 Task: In the Company hsbc.com, Log call with description : 'Spoke to a prospect who expressed interest in our solution.'; Select call outcome: 'Busy '; Select call Direction: Inbound; Add date: '7 August, 2023' and time 11:00:AM. Logged in from softage.1@softage.net
Action: Mouse moved to (97, 62)
Screenshot: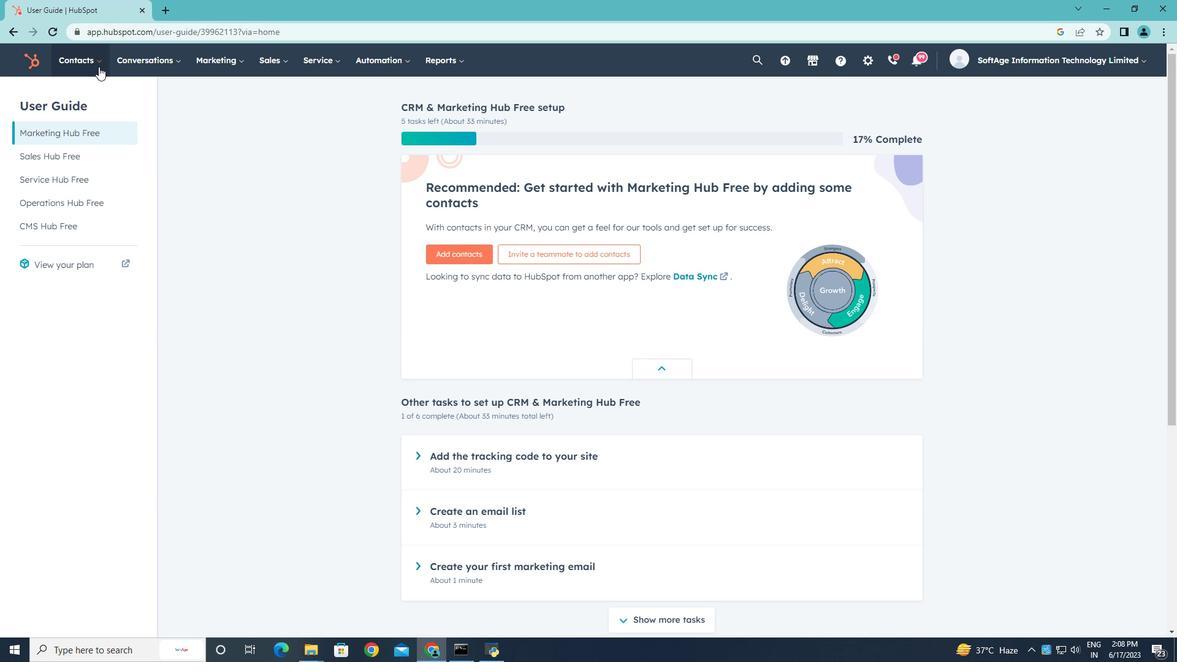 
Action: Mouse pressed left at (97, 62)
Screenshot: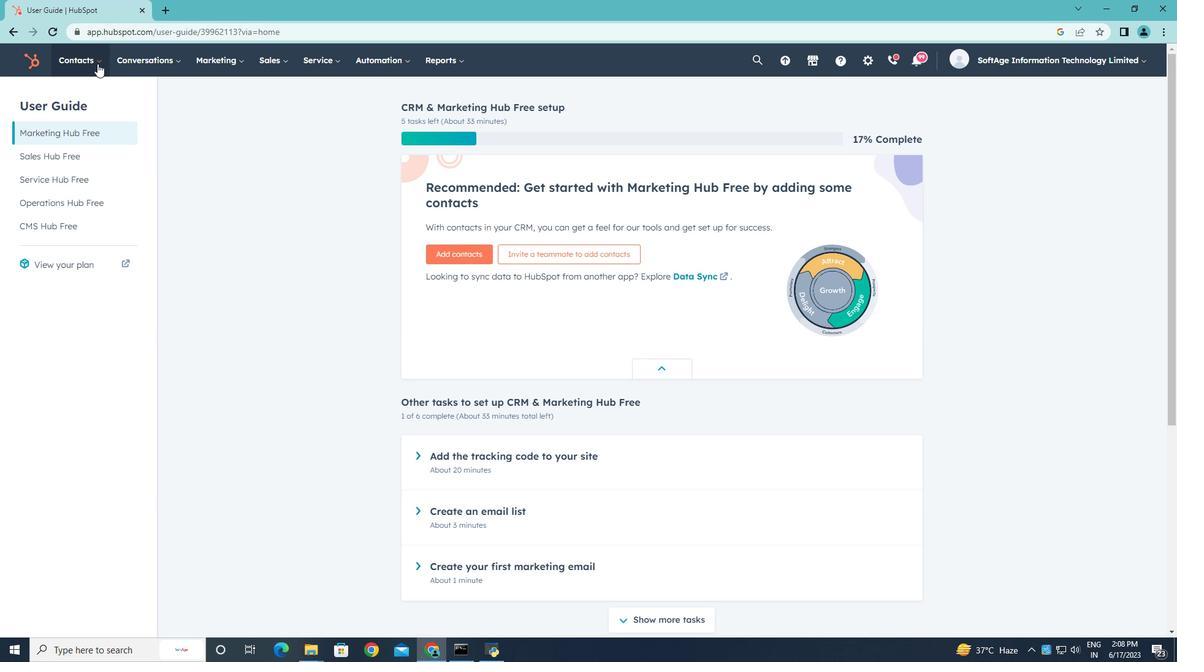 
Action: Mouse moved to (104, 120)
Screenshot: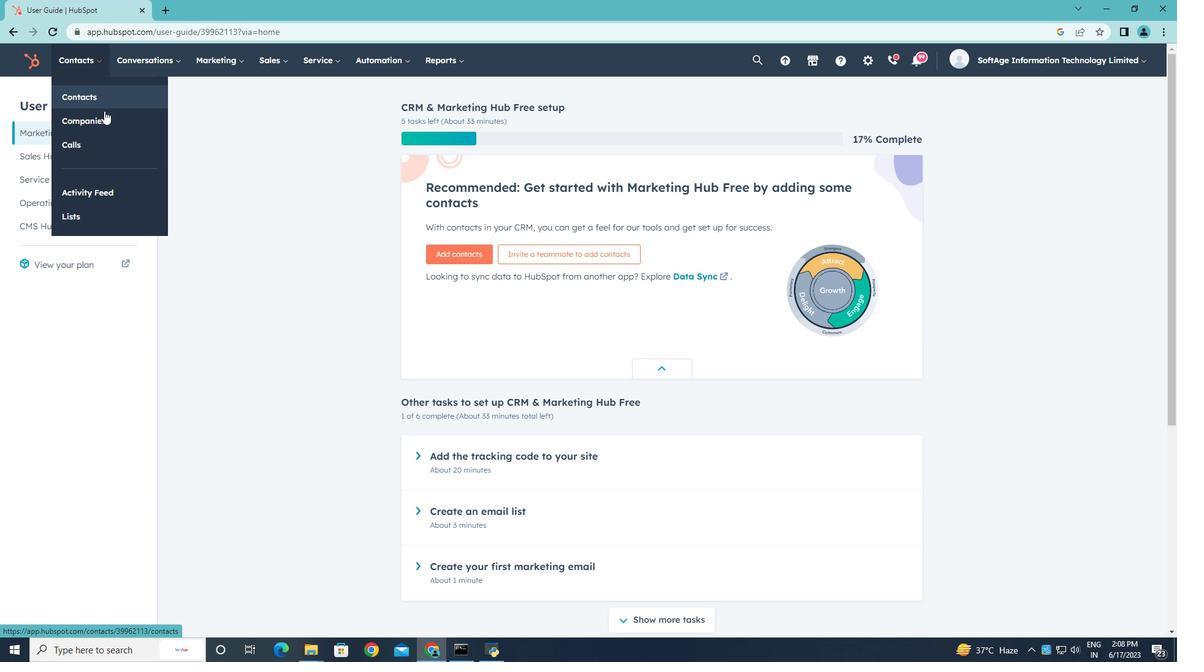
Action: Mouse pressed left at (104, 120)
Screenshot: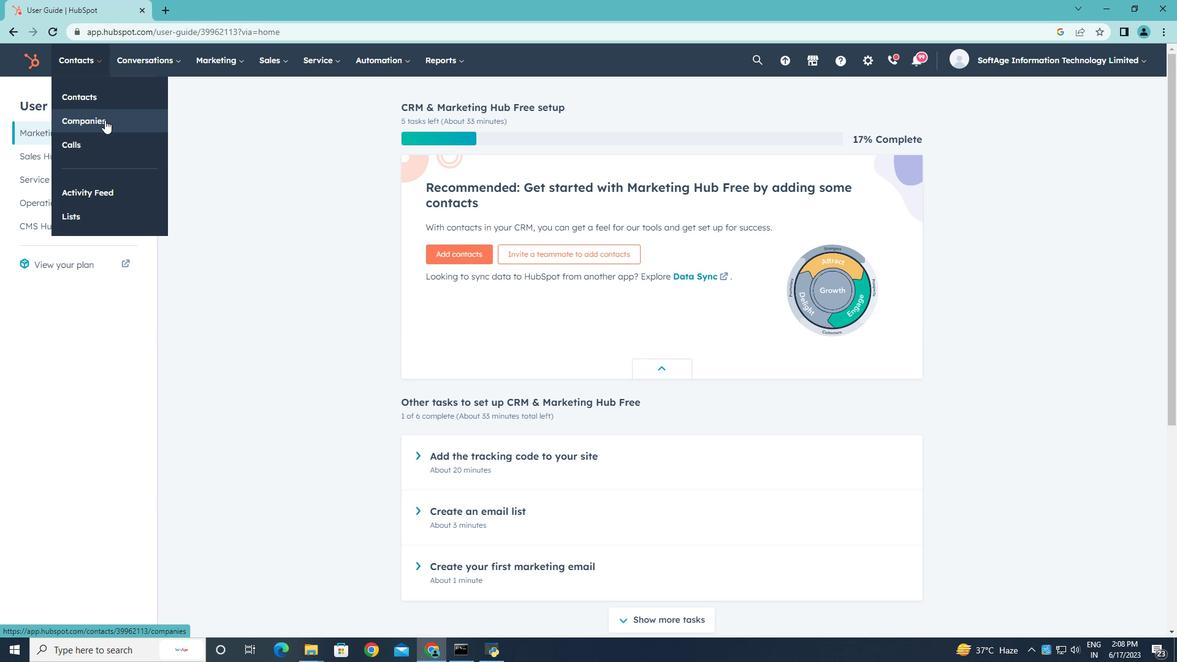 
Action: Mouse moved to (95, 198)
Screenshot: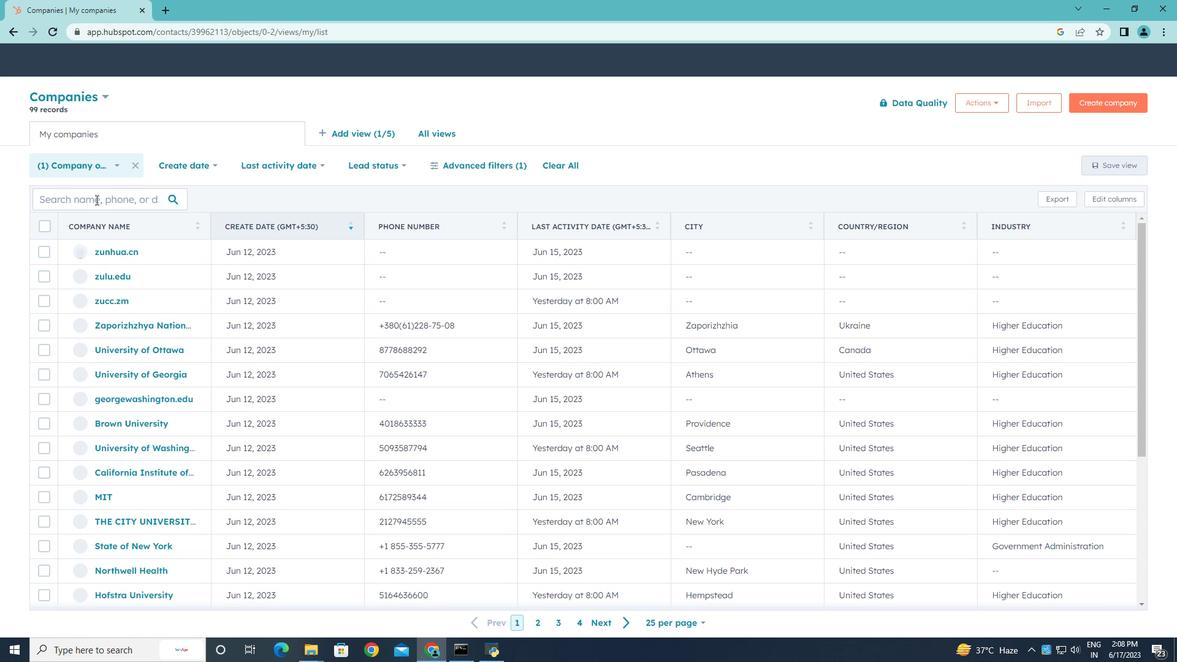 
Action: Mouse pressed left at (95, 198)
Screenshot: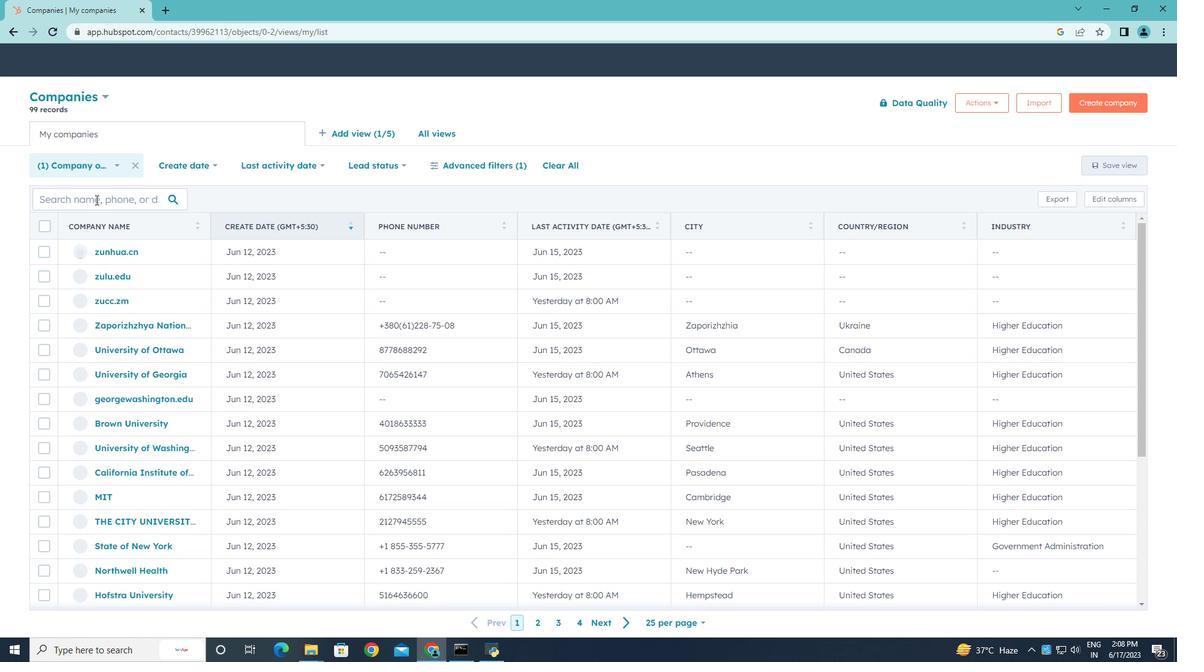 
Action: Key pressed hsbc.com
Screenshot: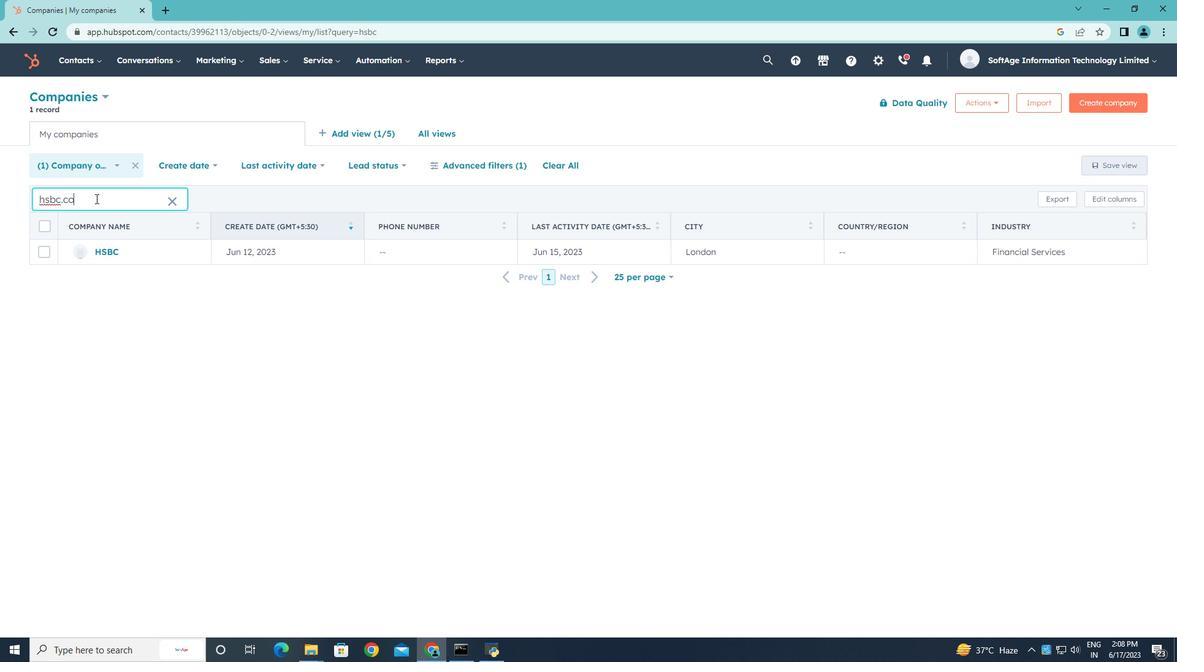 
Action: Mouse moved to (106, 253)
Screenshot: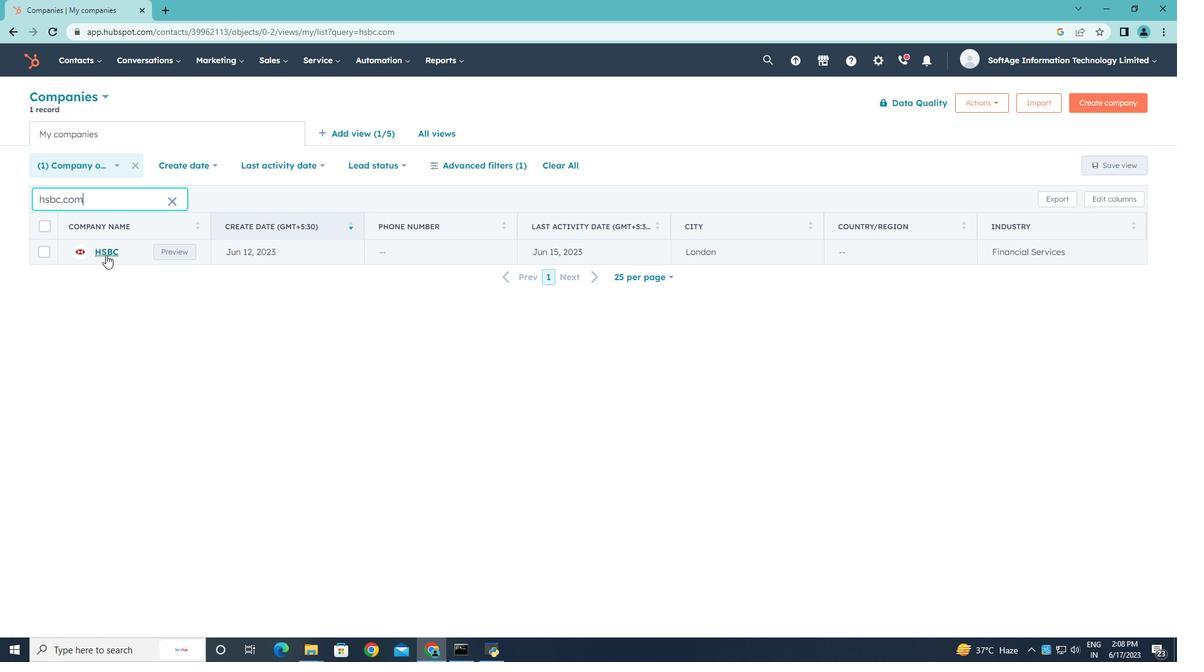 
Action: Mouse pressed left at (106, 253)
Screenshot: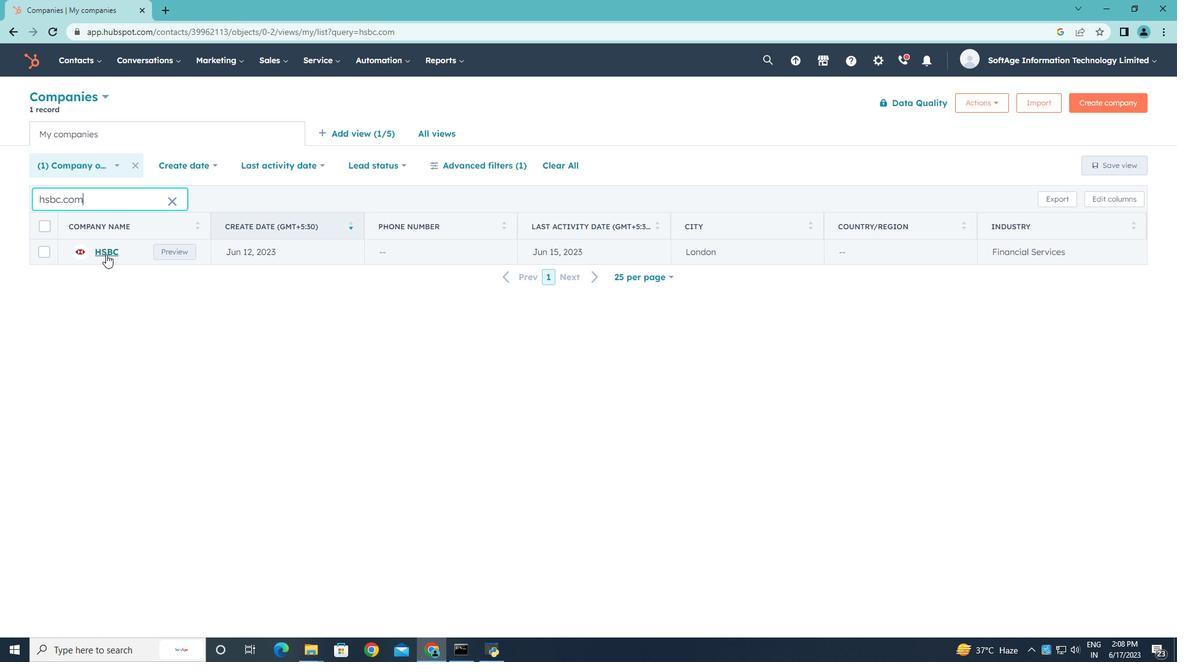 
Action: Mouse moved to (236, 200)
Screenshot: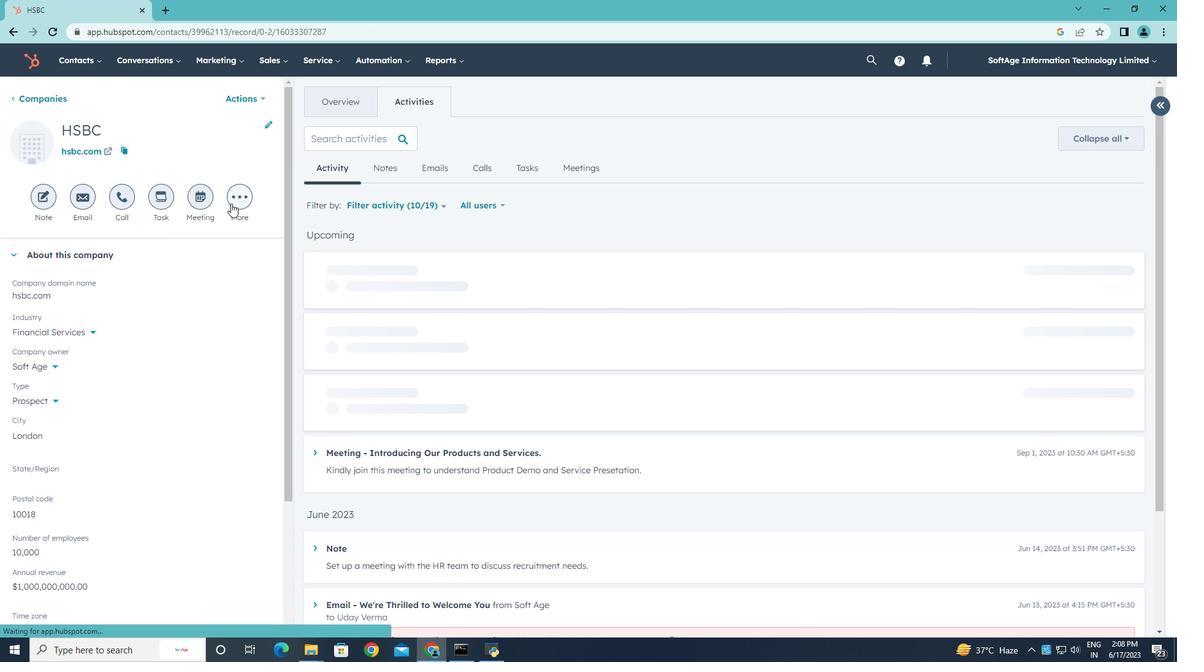 
Action: Mouse pressed left at (236, 200)
Screenshot: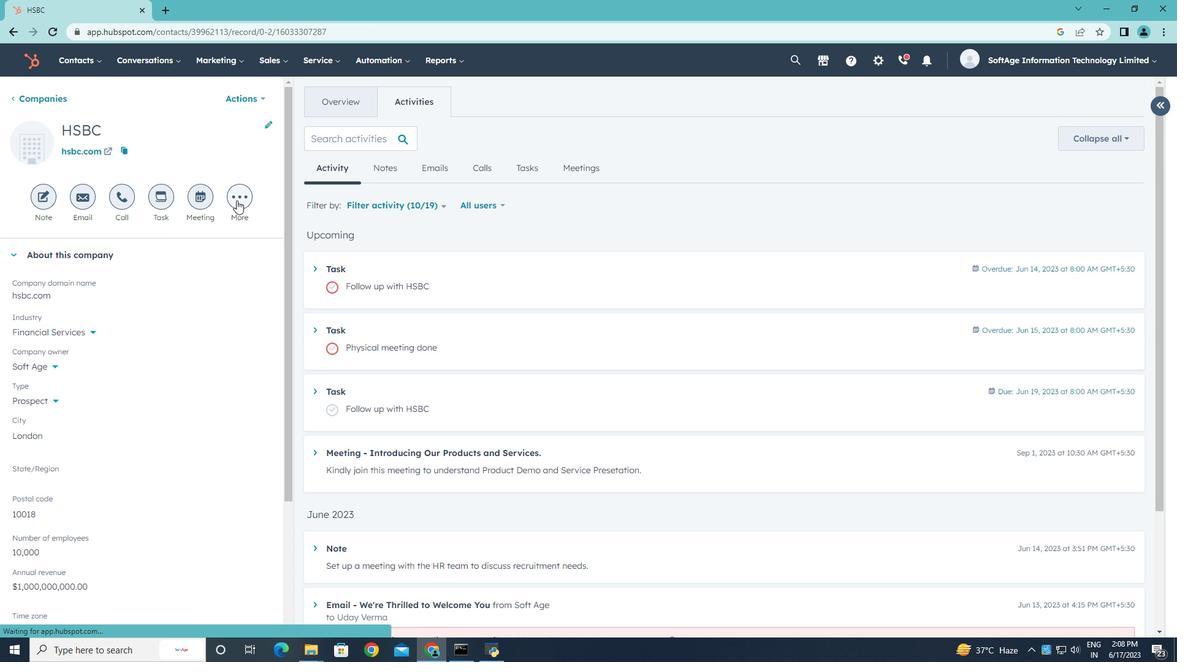 
Action: Mouse moved to (222, 298)
Screenshot: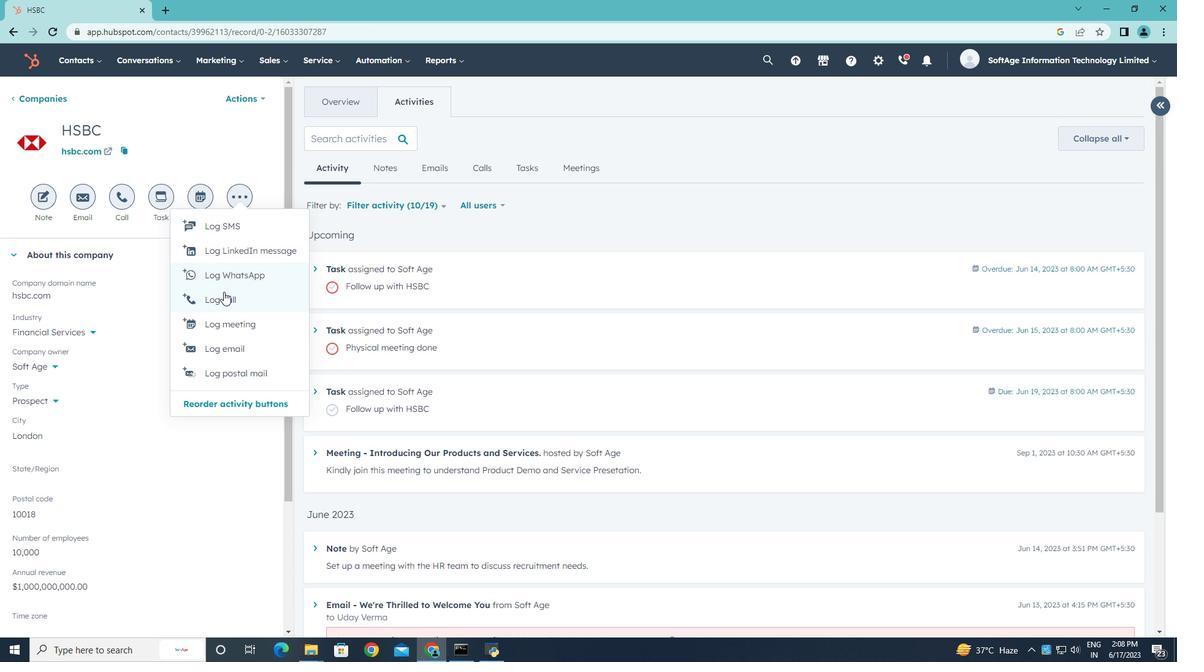 
Action: Mouse pressed left at (222, 298)
Screenshot: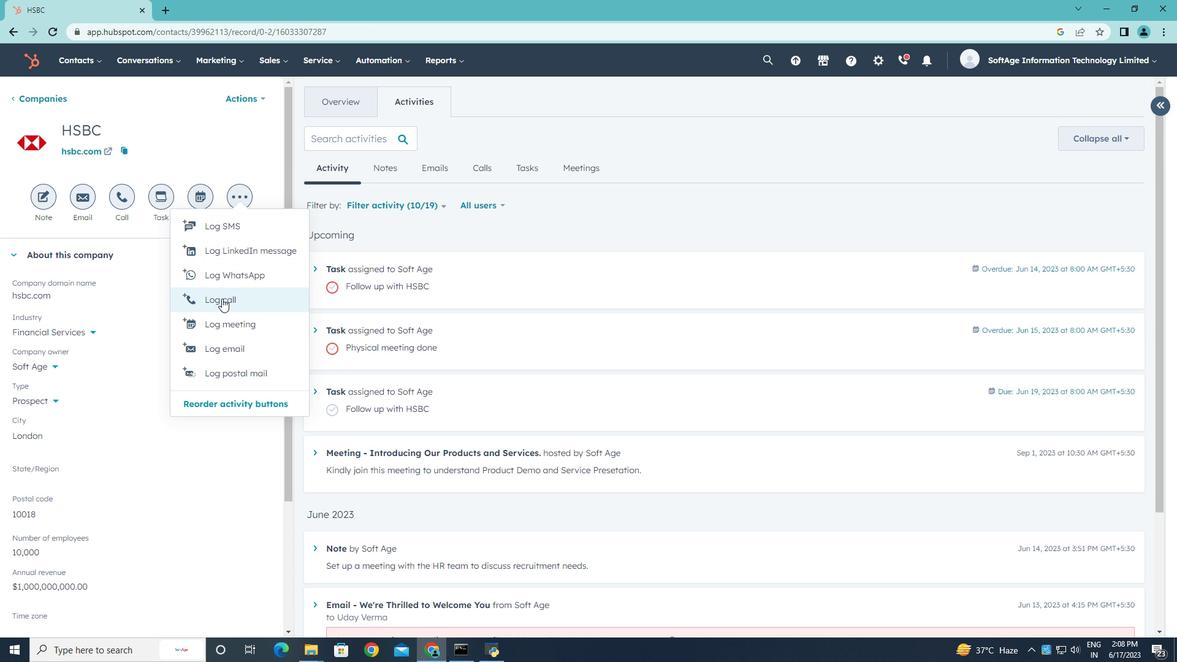 
Action: Key pressed <Key.shift>So<Key.backspace>poke<Key.space>to<Key.space>a<Key.space>prospect<Key.space>who<Key.space>expressed<Key.space>interest<Key.space>in<Key.space>our<Key.space>si<Key.backspace>olution.
Screenshot: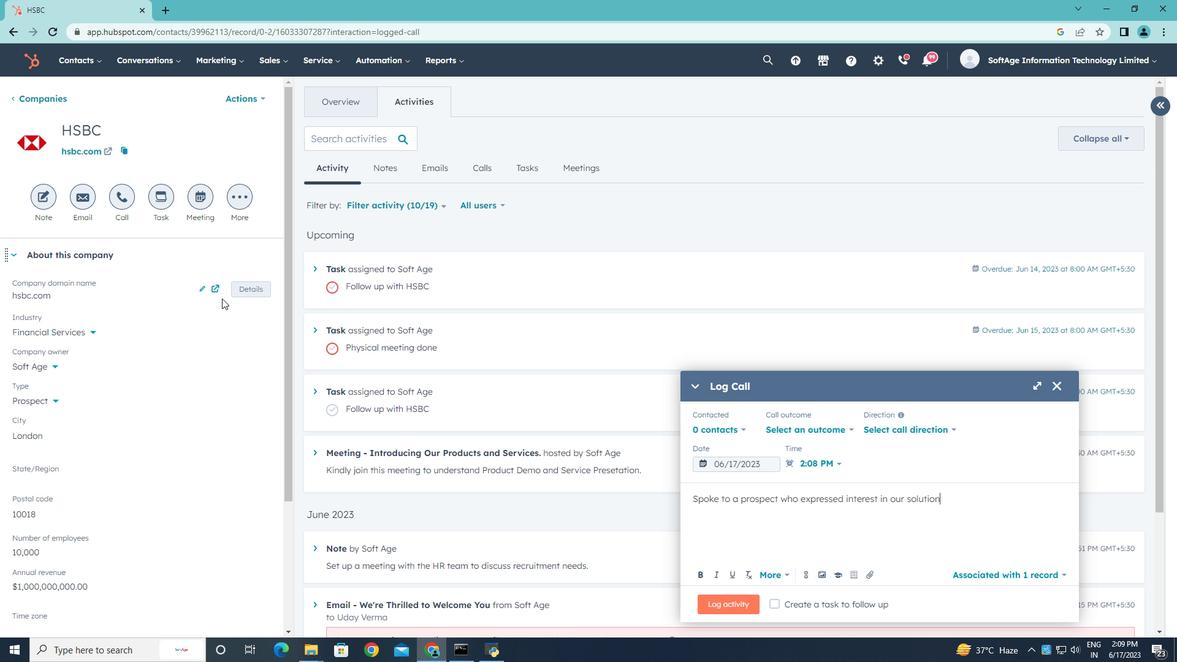 
Action: Mouse moved to (845, 426)
Screenshot: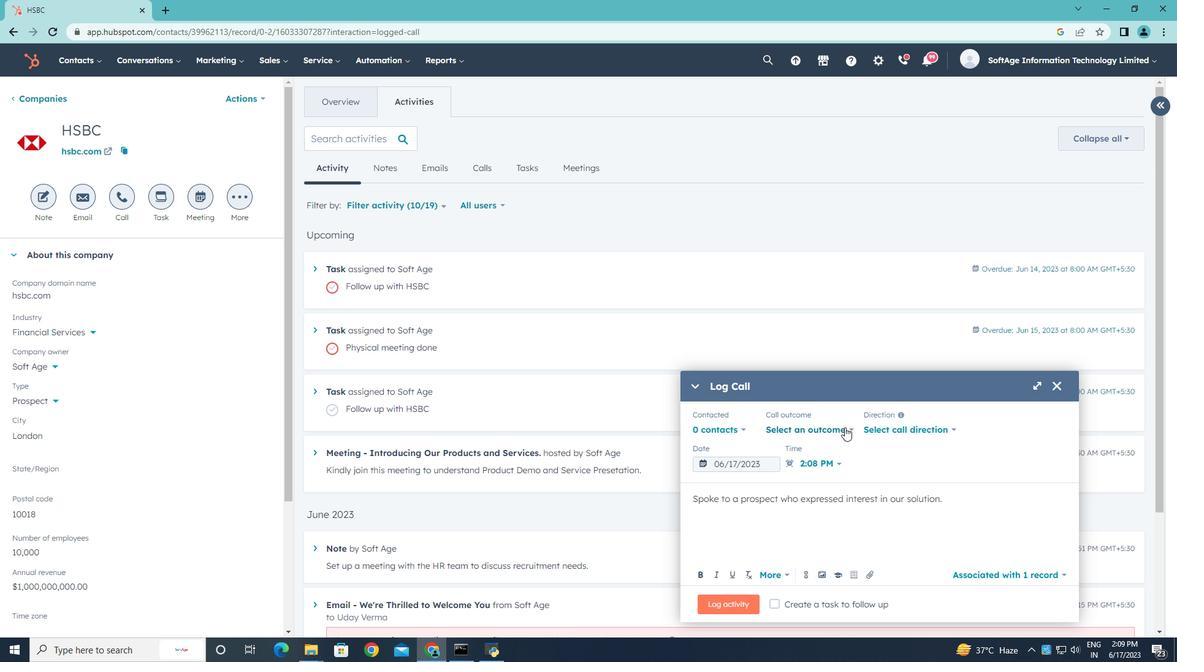 
Action: Mouse pressed left at (845, 426)
Screenshot: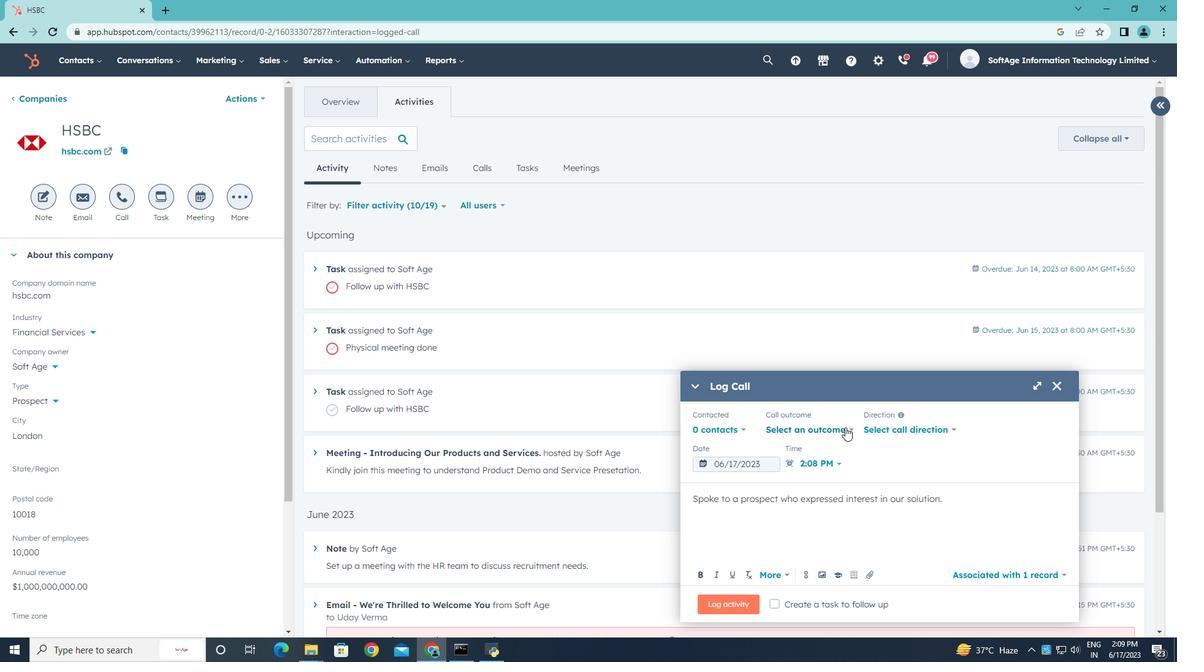 
Action: Mouse moved to (826, 469)
Screenshot: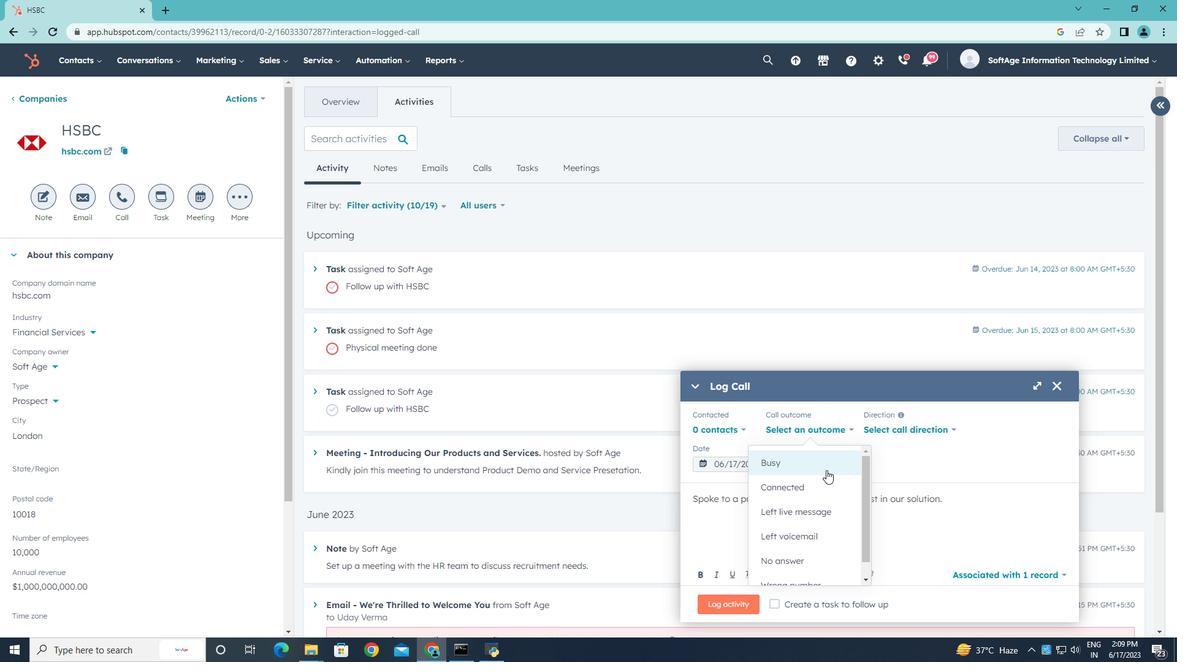 
Action: Mouse pressed left at (826, 469)
Screenshot: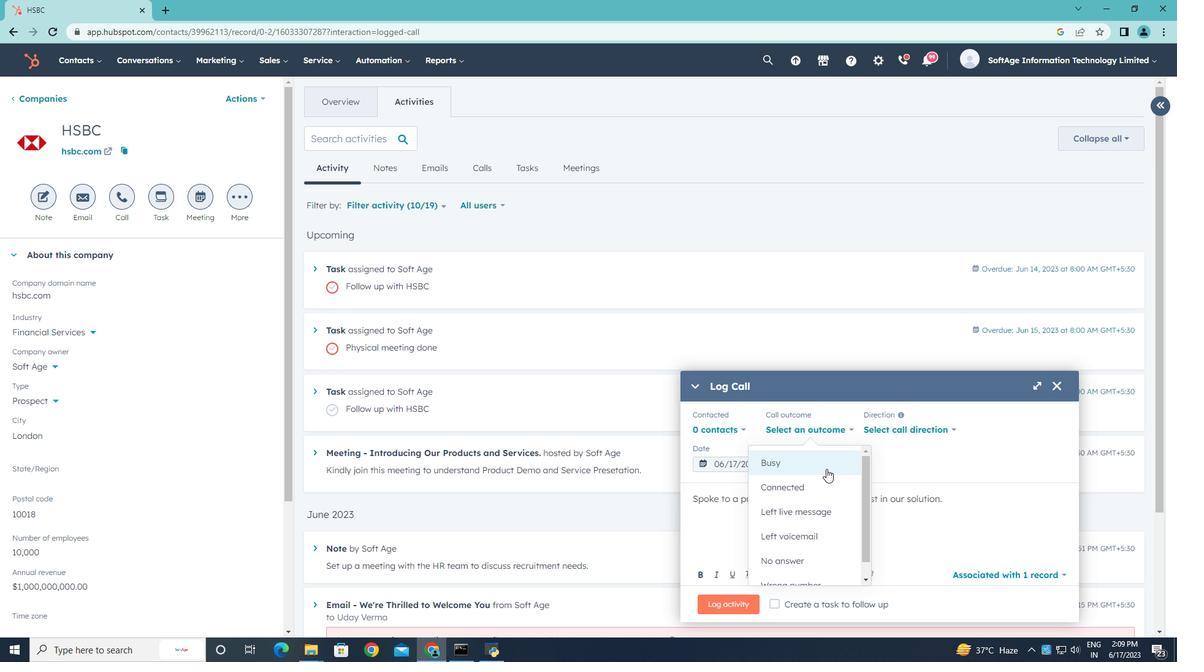 
Action: Mouse moved to (895, 429)
Screenshot: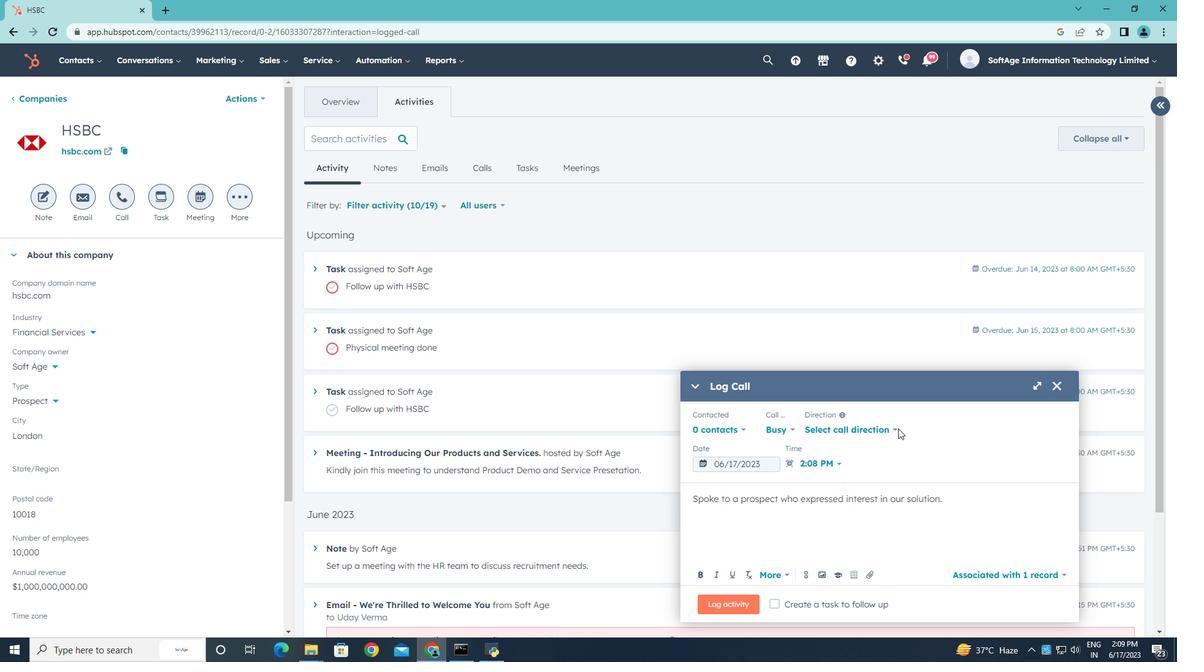 
Action: Mouse pressed left at (895, 429)
Screenshot: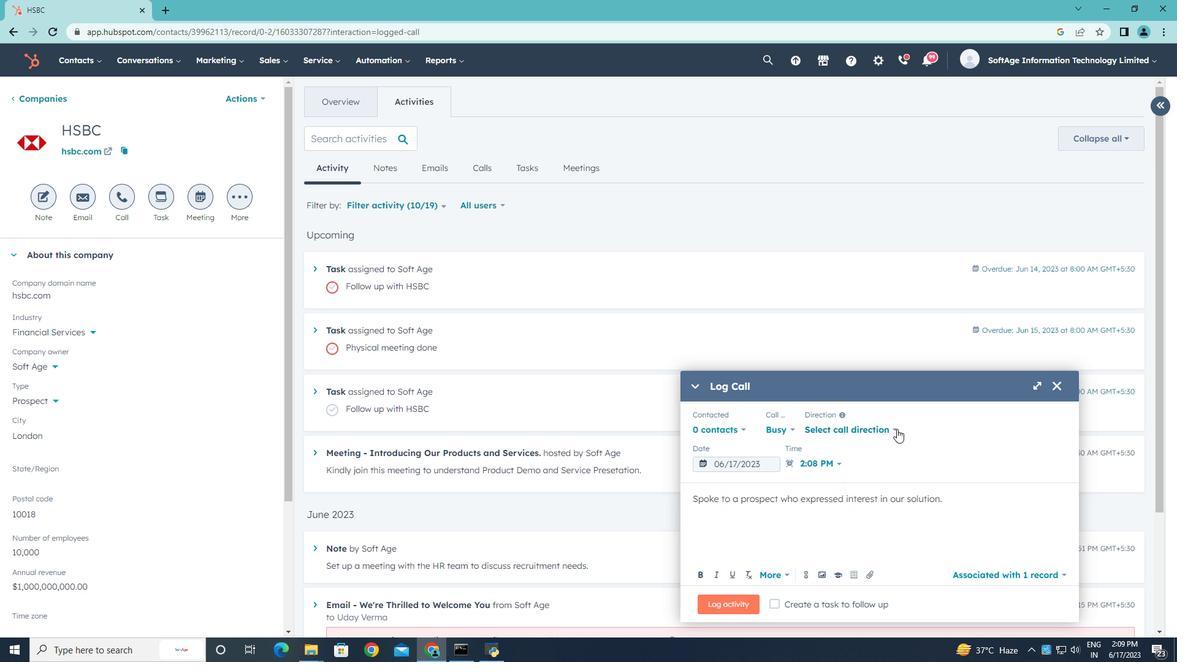 
Action: Mouse moved to (867, 463)
Screenshot: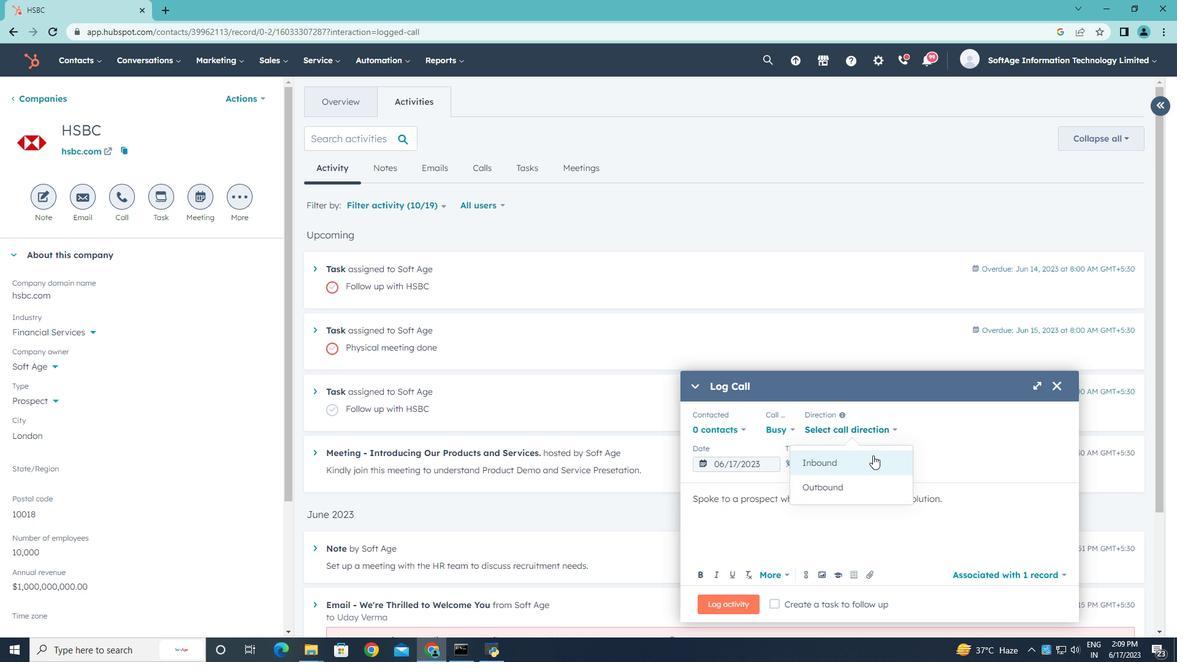 
Action: Mouse pressed left at (867, 463)
Screenshot: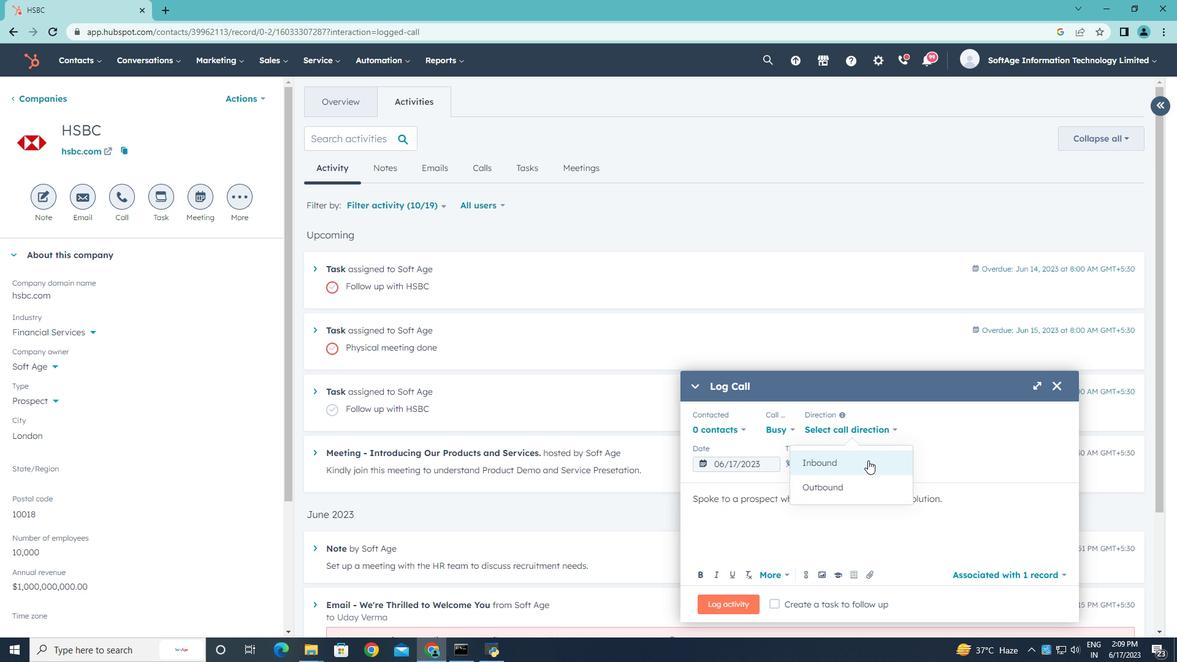 
Action: Mouse moved to (951, 431)
Screenshot: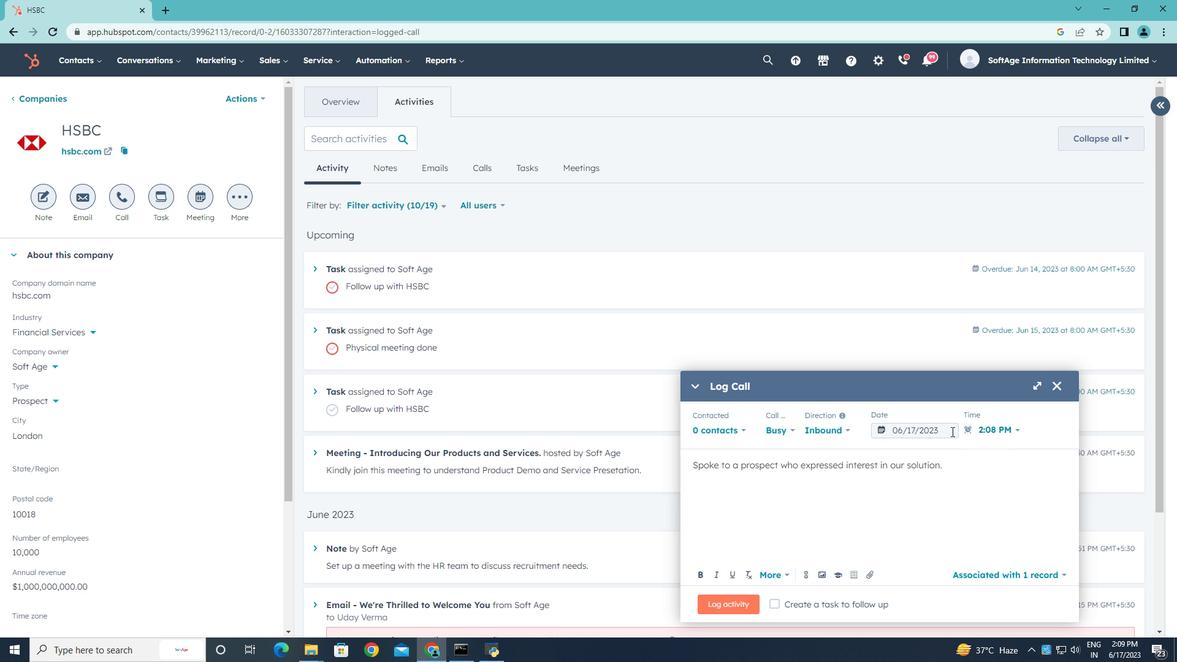 
Action: Mouse pressed left at (951, 431)
Screenshot: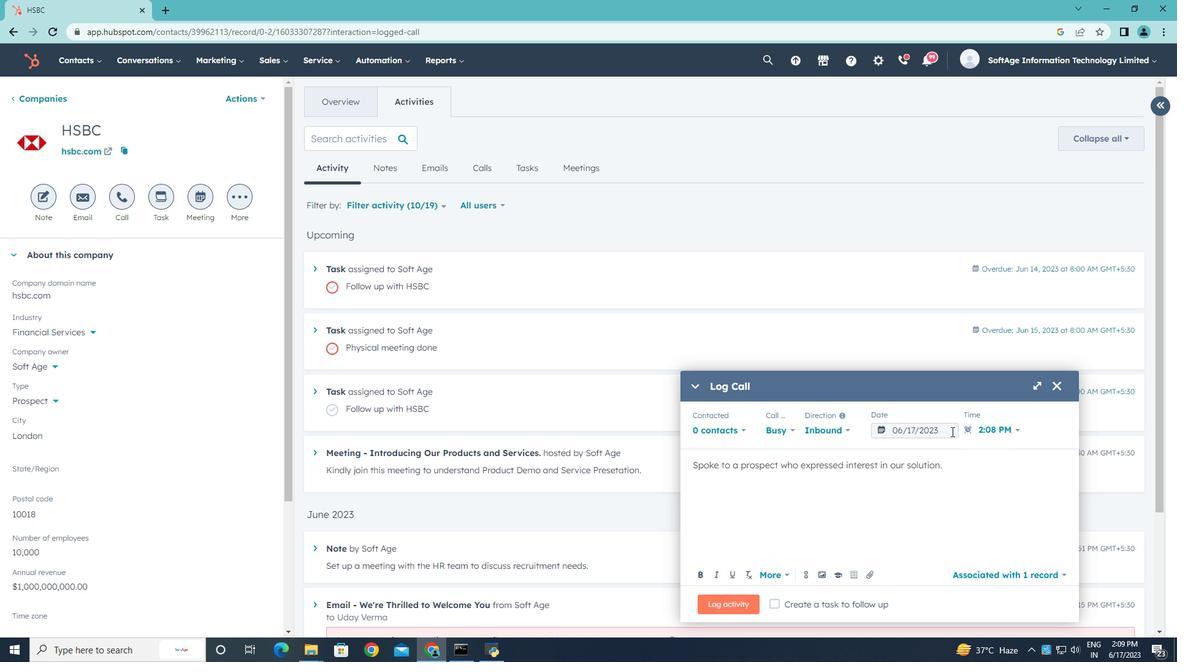 
Action: Mouse moved to (1030, 234)
Screenshot: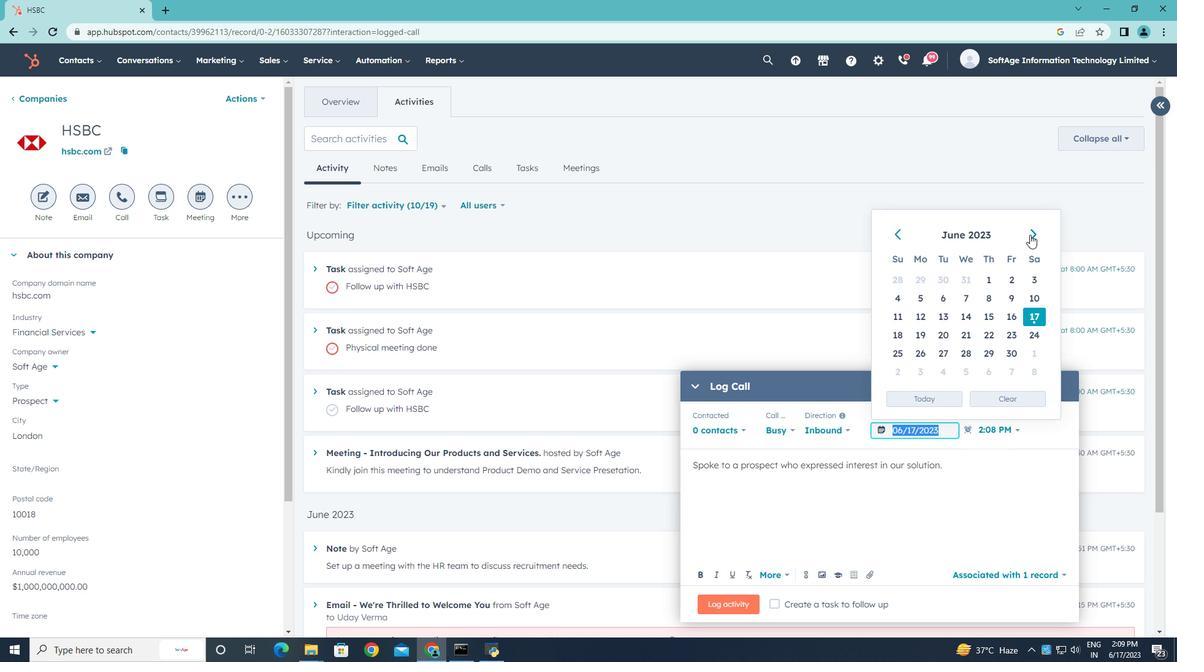 
Action: Mouse pressed left at (1030, 234)
Screenshot: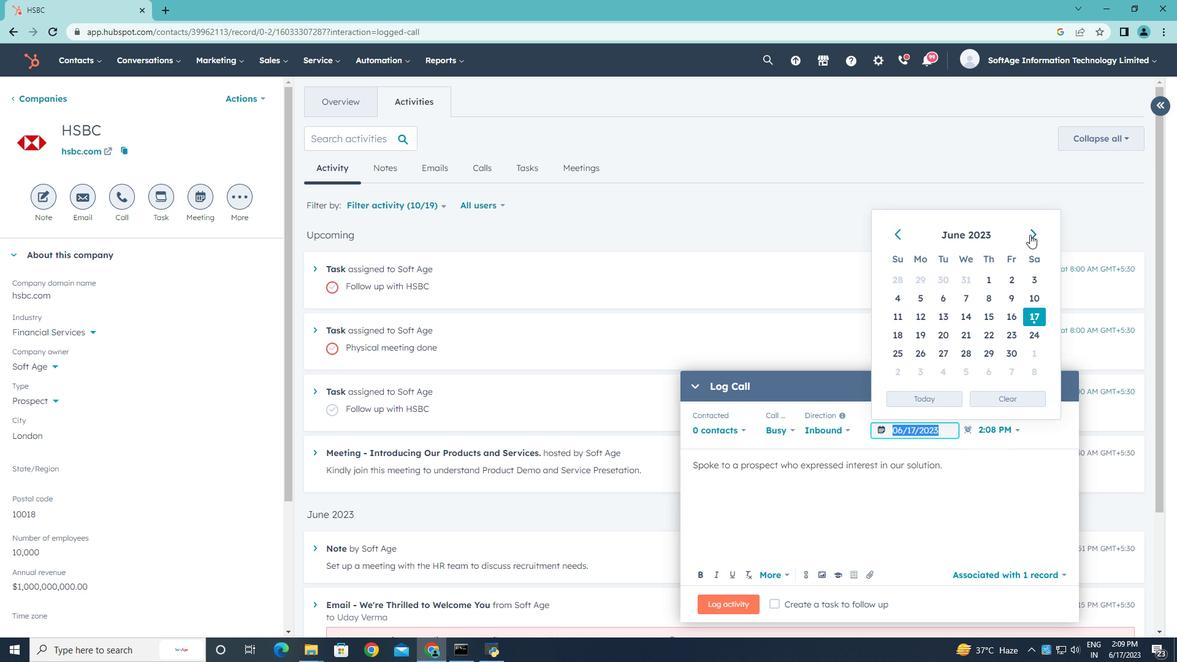 
Action: Mouse pressed left at (1030, 234)
Screenshot: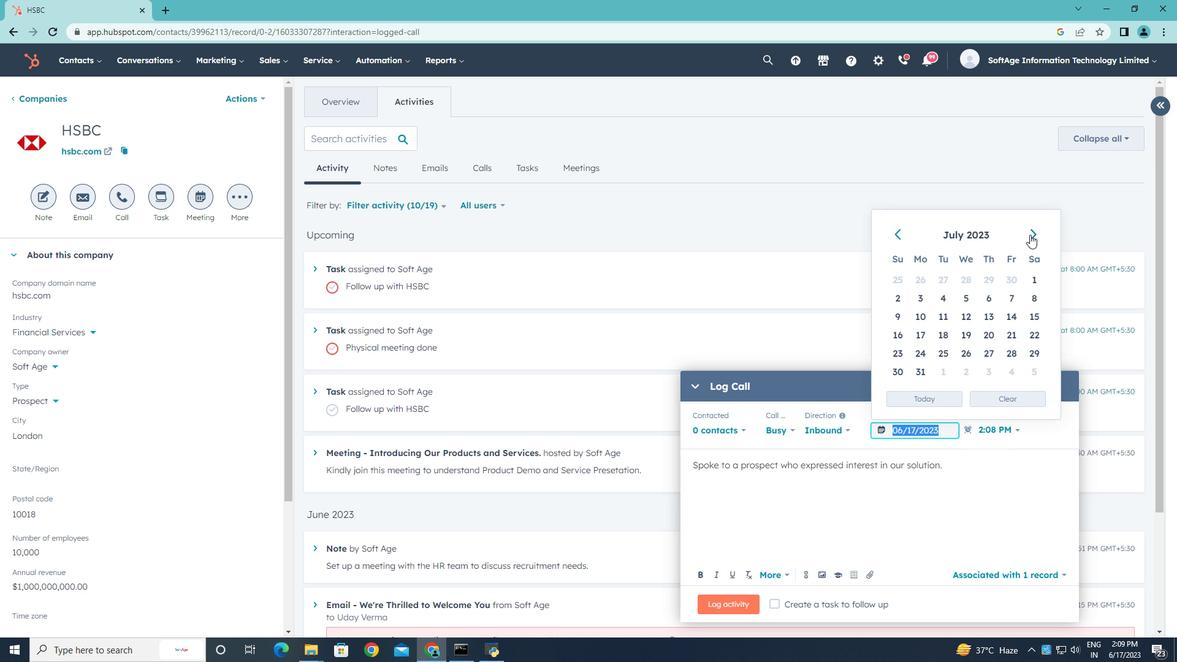 
Action: Mouse moved to (921, 299)
Screenshot: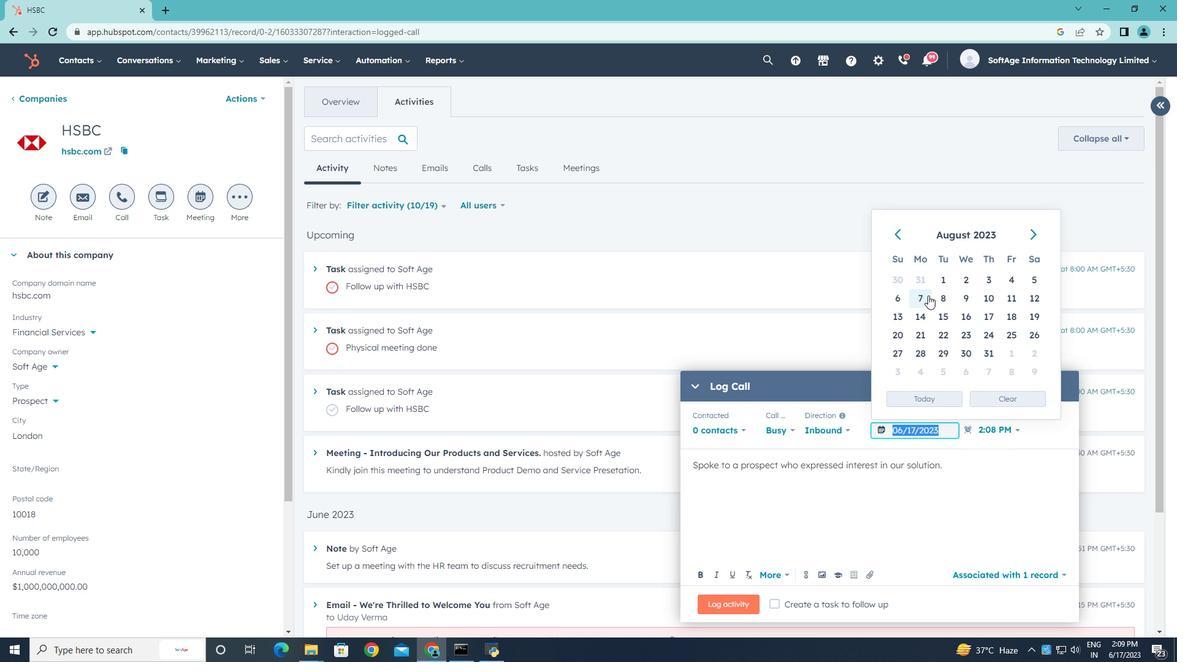 
Action: Mouse pressed left at (921, 299)
Screenshot: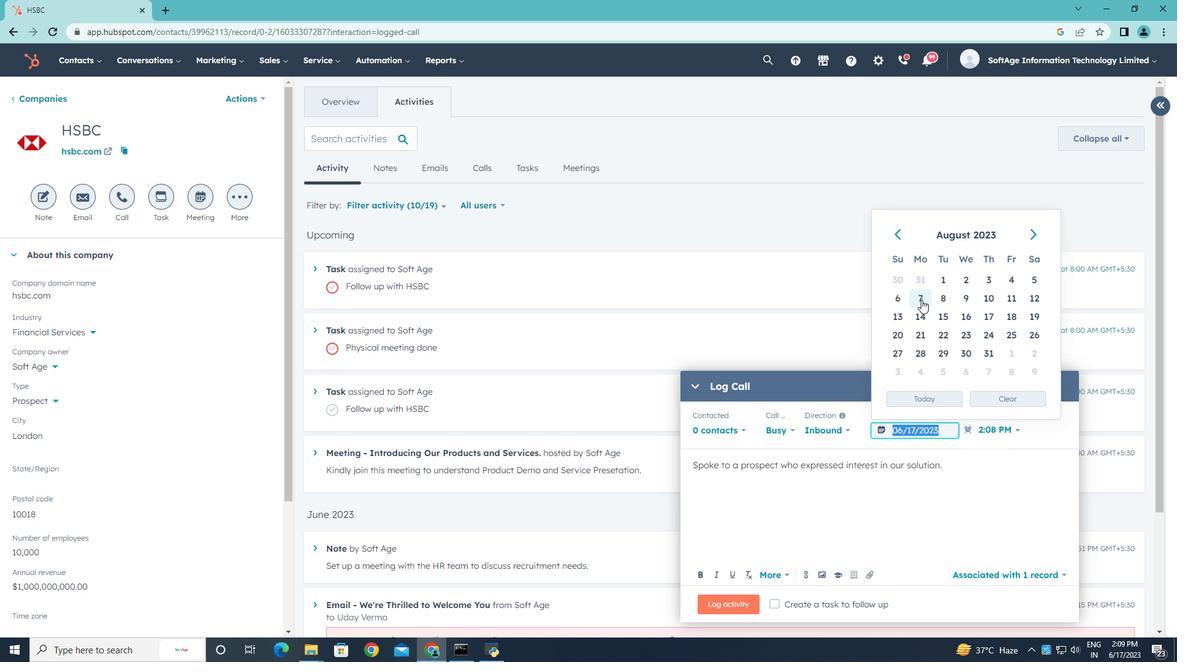 
Action: Mouse moved to (1015, 431)
Screenshot: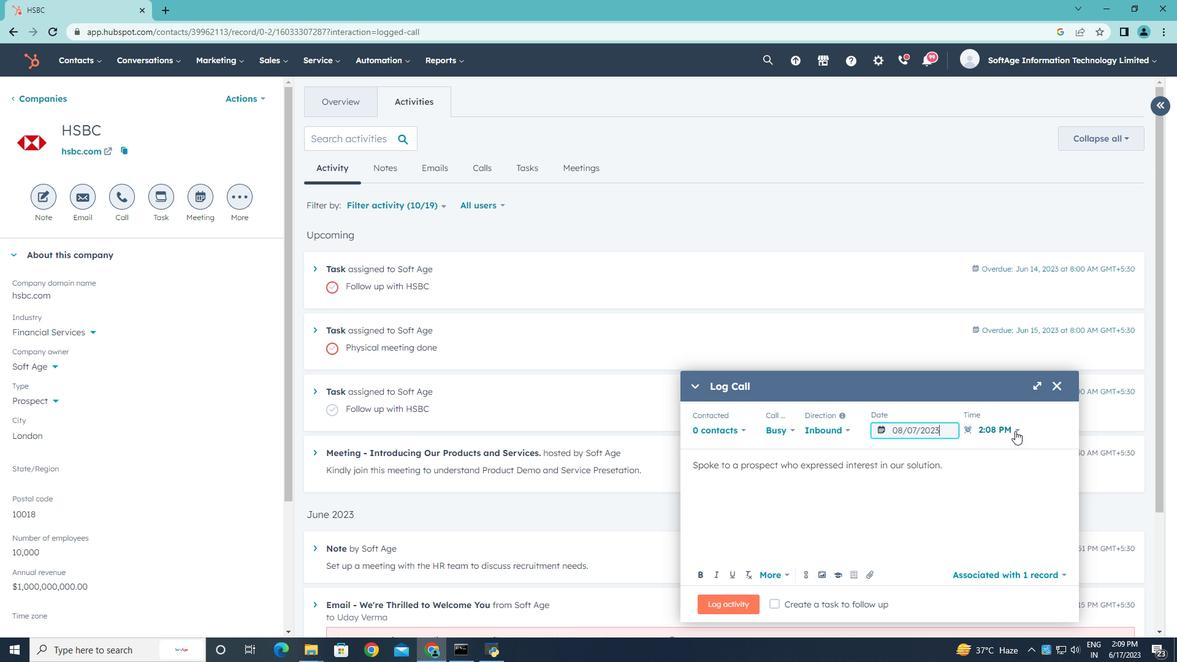 
Action: Mouse pressed left at (1015, 431)
Screenshot: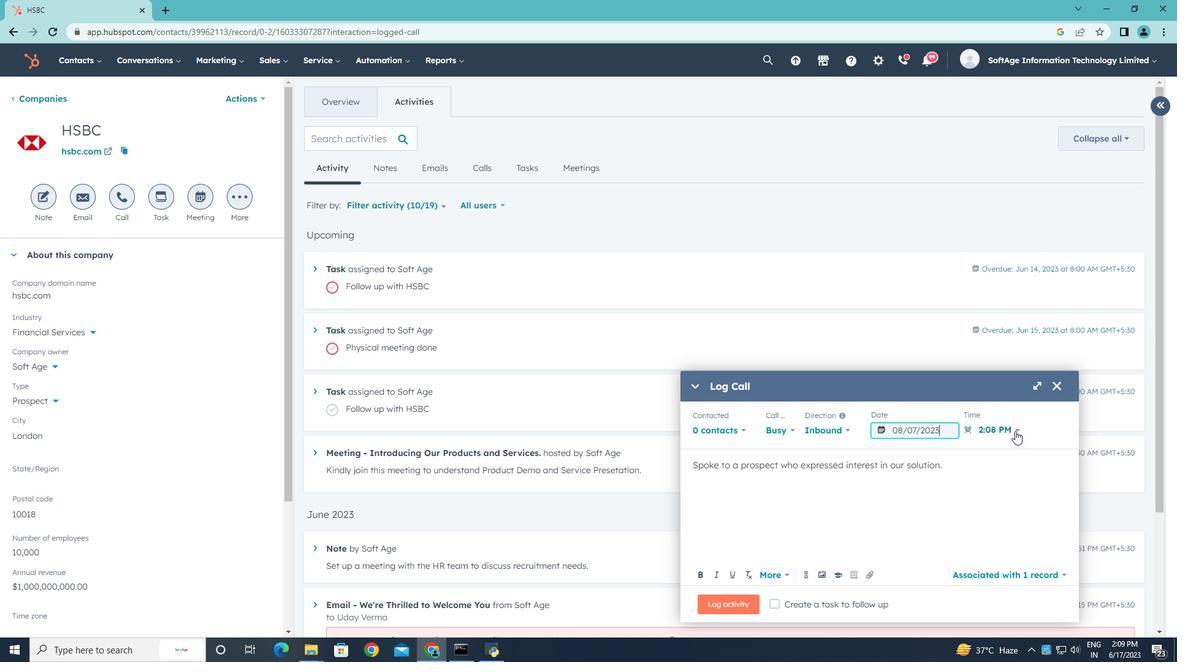 
Action: Mouse moved to (994, 518)
Screenshot: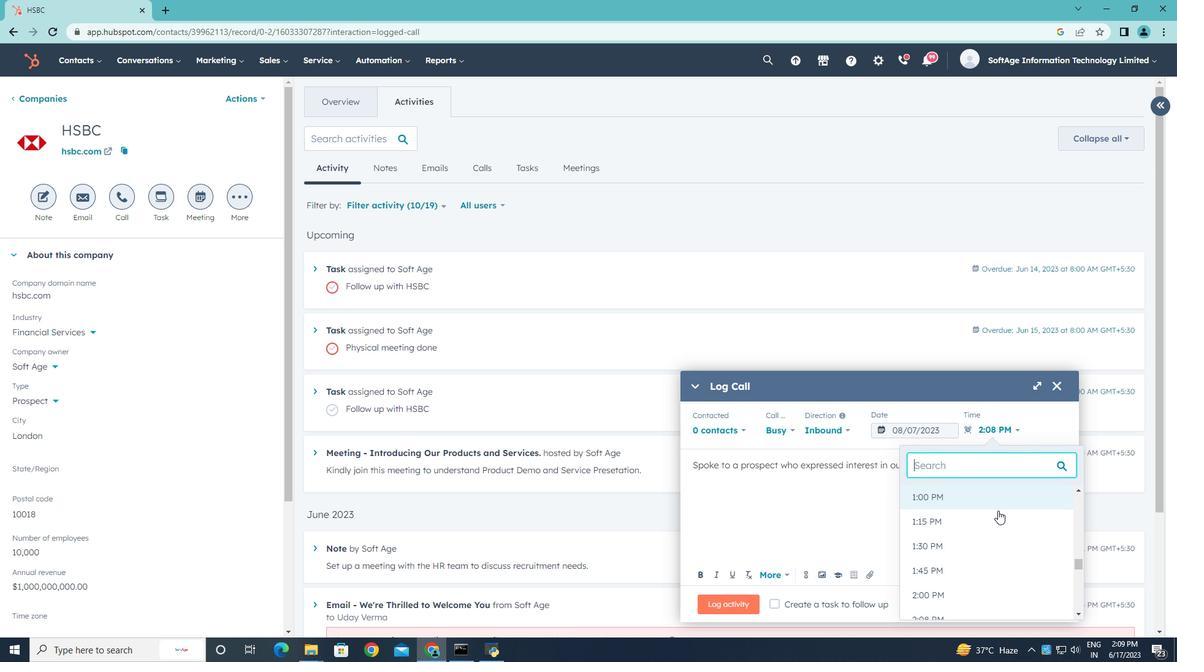 
Action: Mouse scrolled (994, 518) with delta (0, 0)
Screenshot: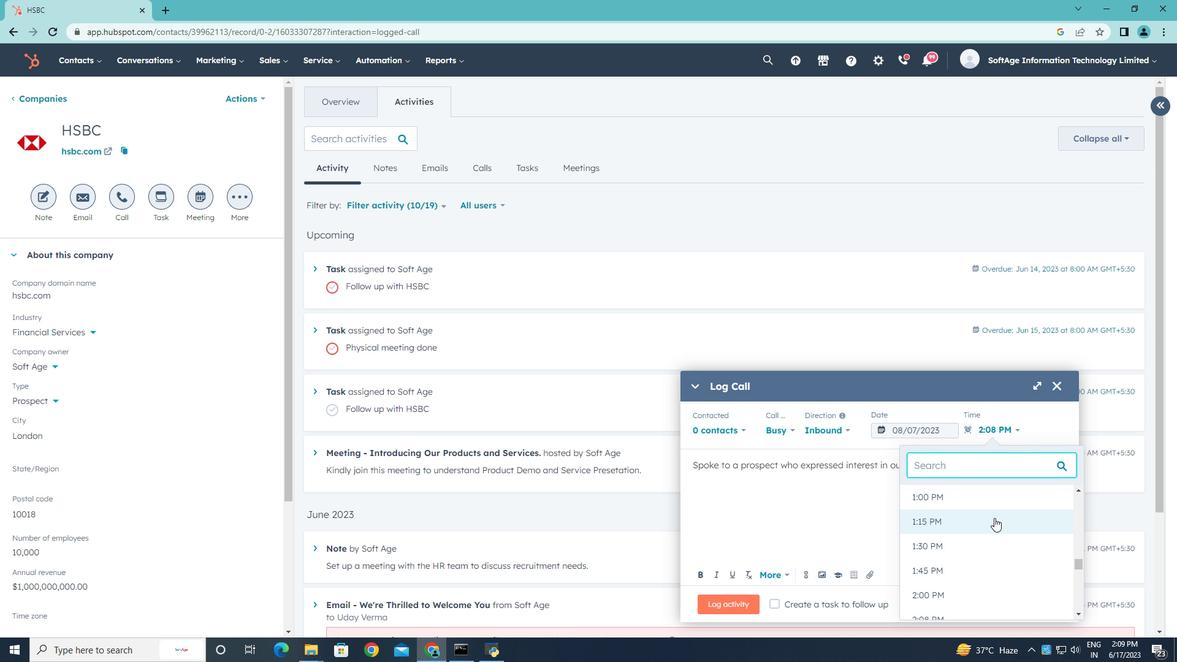 
Action: Mouse scrolled (994, 518) with delta (0, 0)
Screenshot: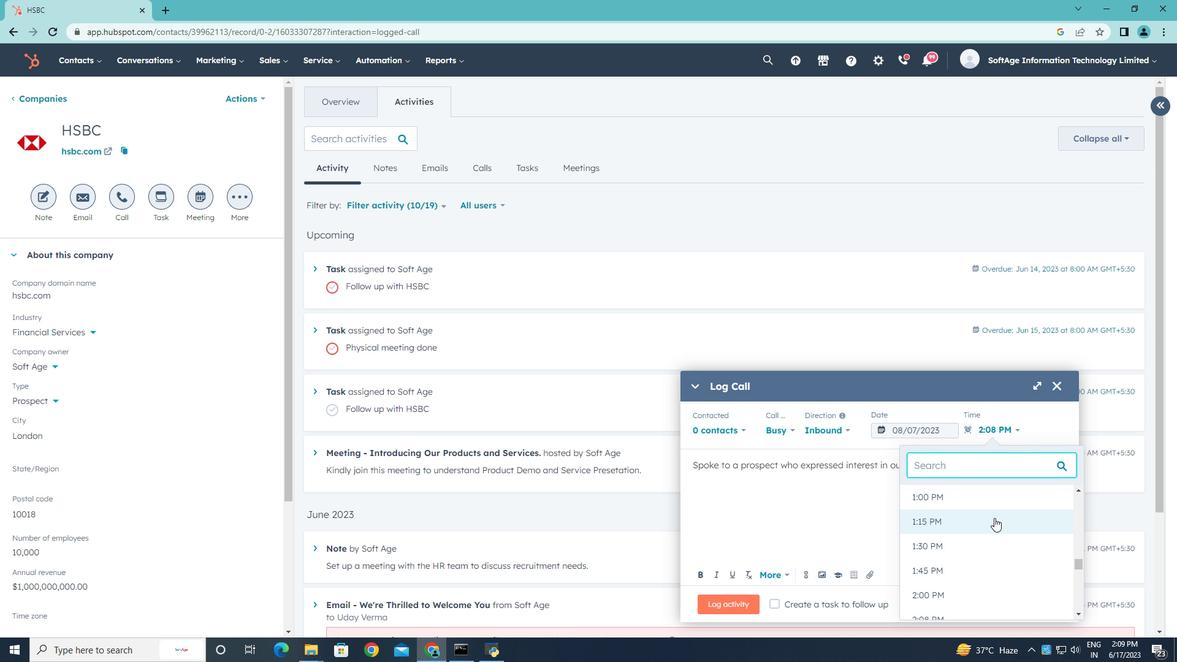 
Action: Mouse scrolled (994, 518) with delta (0, 0)
Screenshot: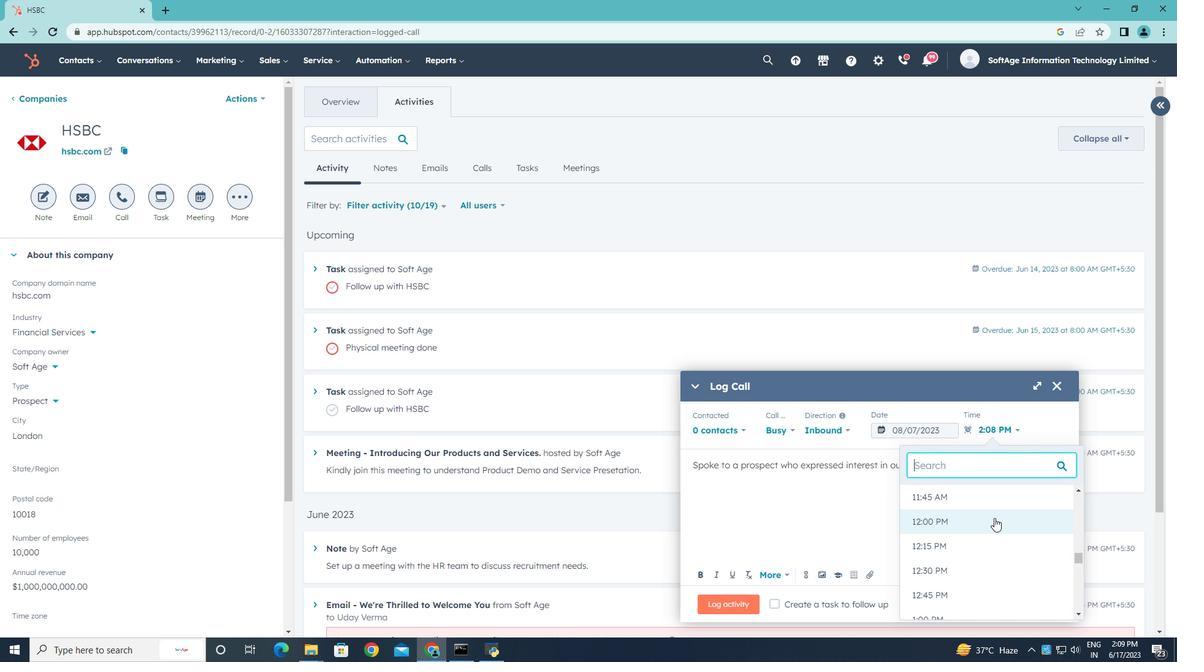 
Action: Mouse scrolled (994, 518) with delta (0, 0)
Screenshot: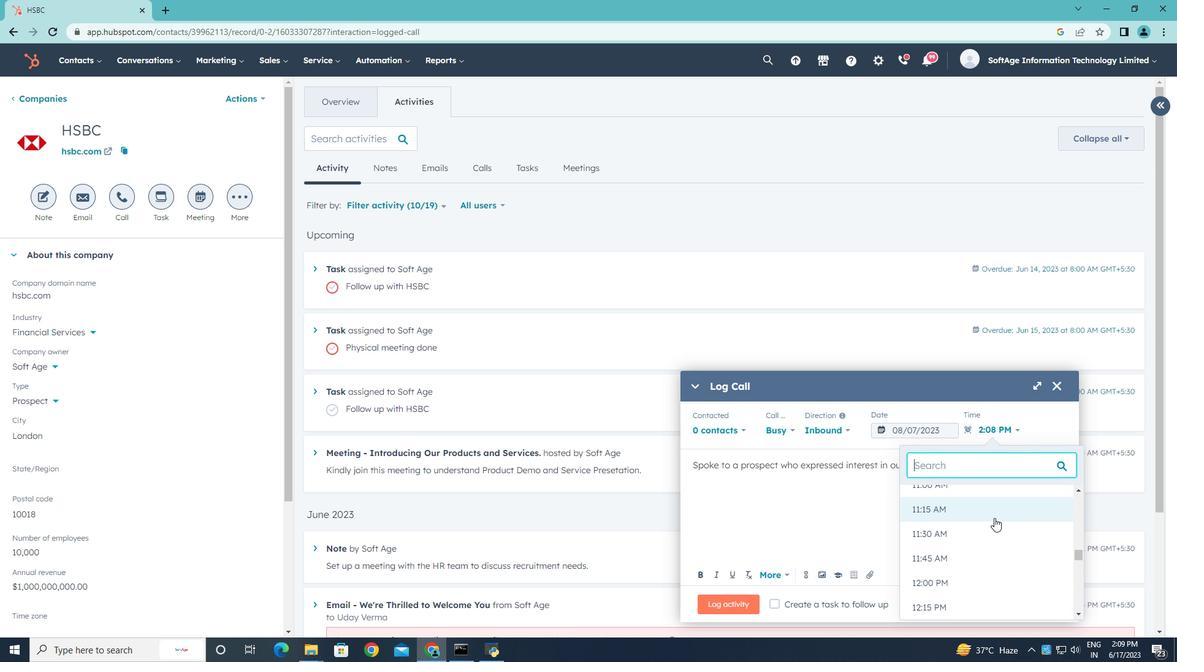 
Action: Mouse moved to (988, 537)
Screenshot: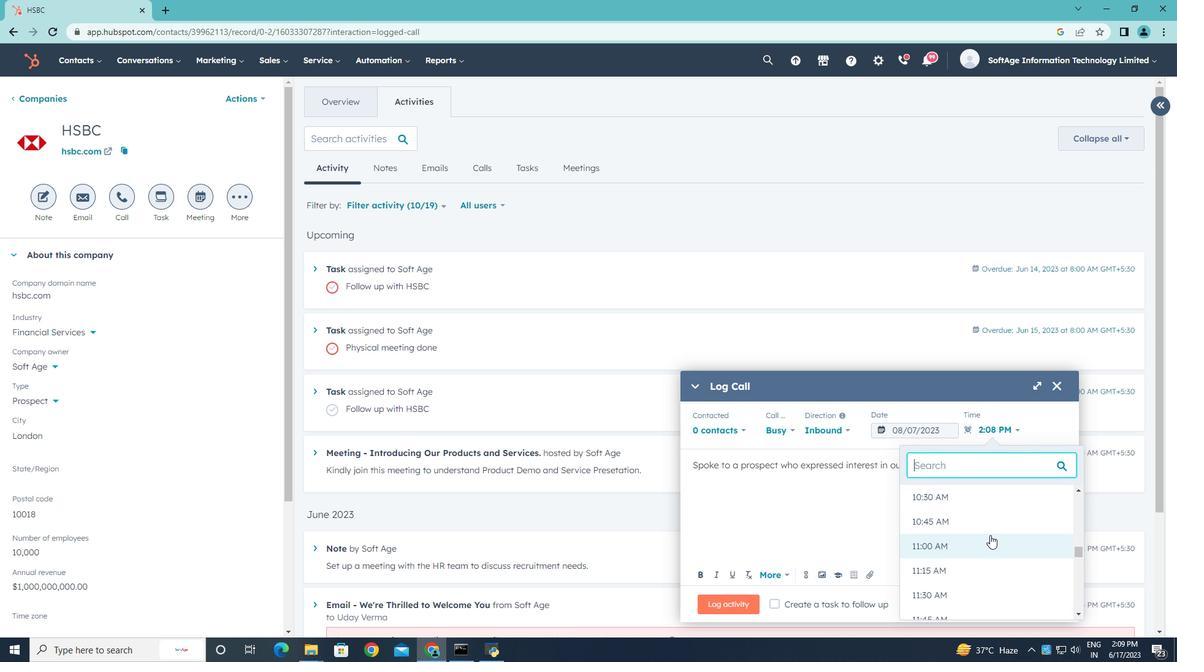 
Action: Mouse pressed left at (988, 537)
Screenshot: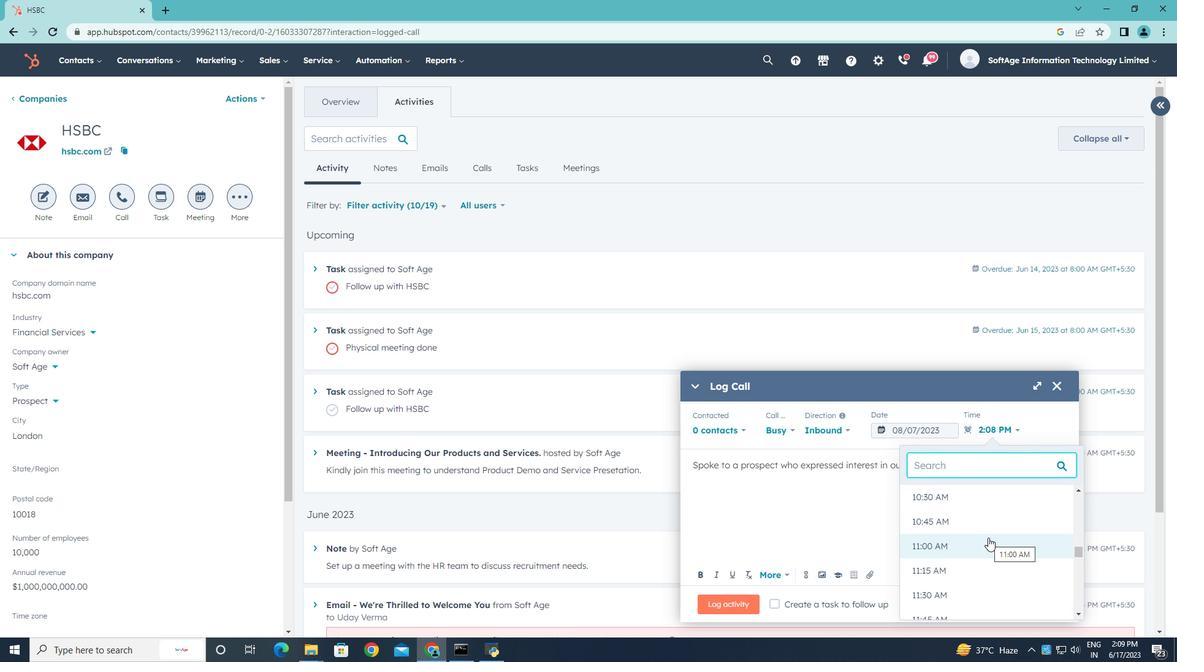 
Action: Mouse moved to (732, 604)
Screenshot: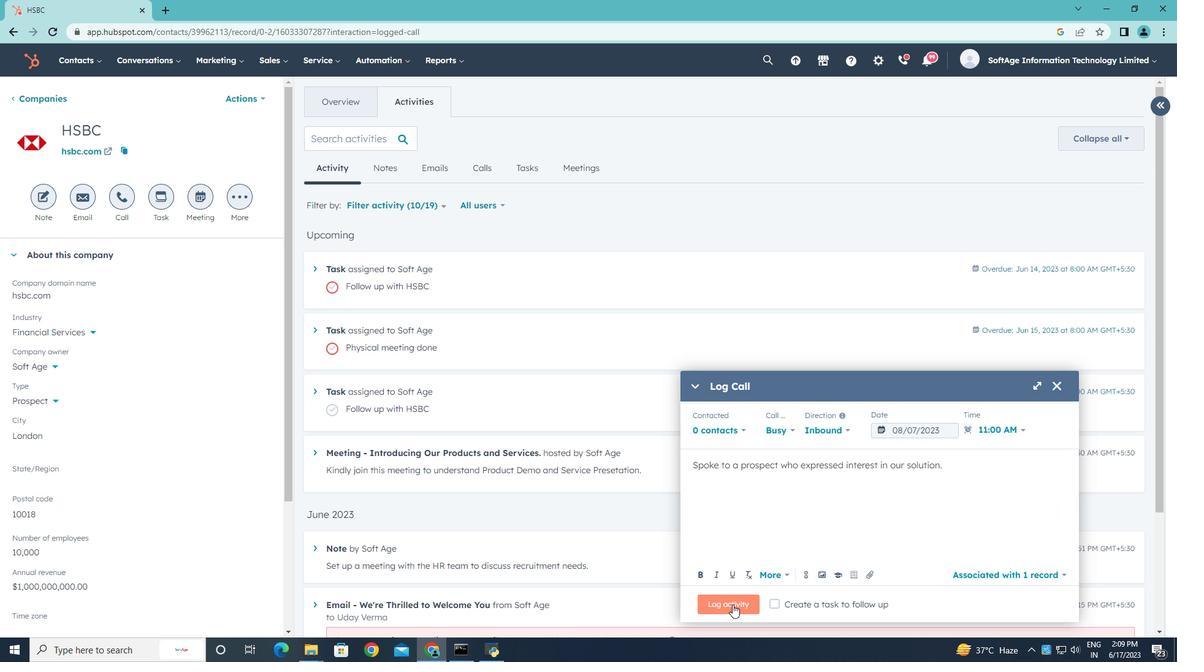 
Action: Mouse pressed left at (732, 604)
Screenshot: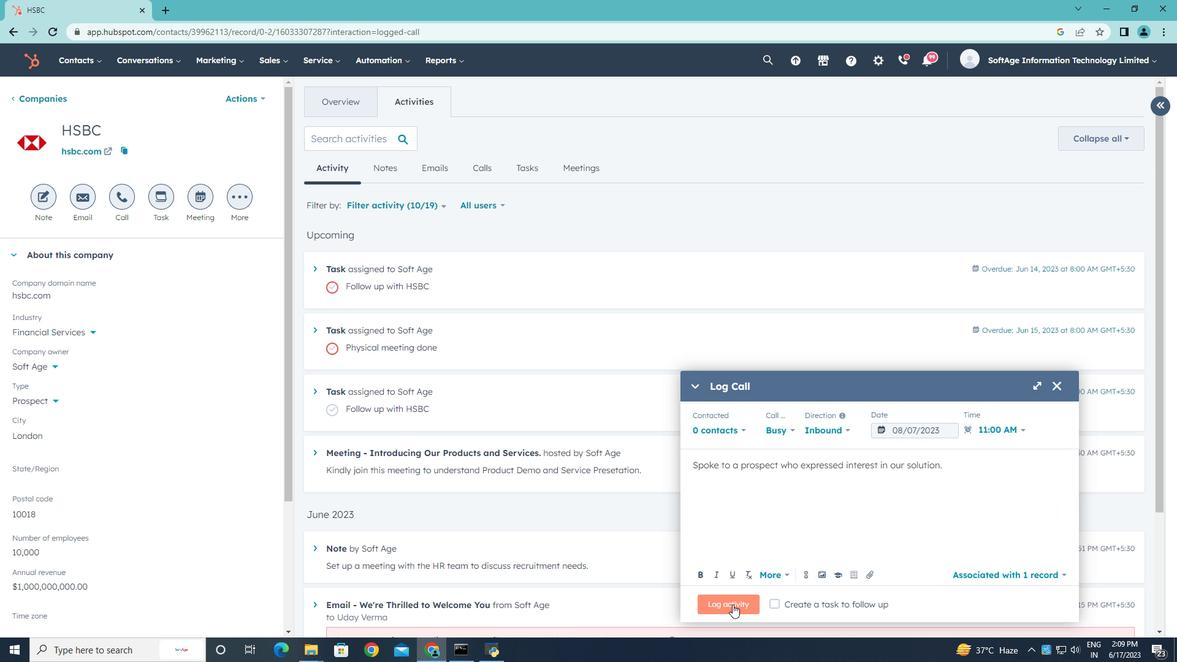 
Action: Mouse moved to (732, 604)
Screenshot: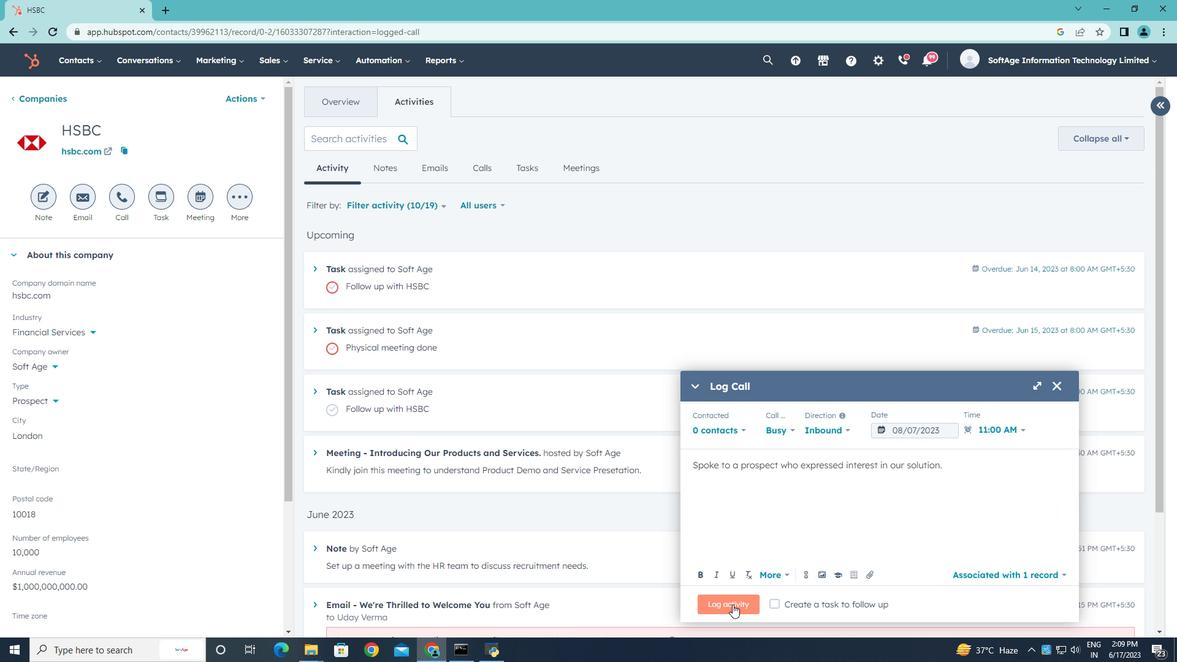 
